 Task: Change arrow line to dashed dotted.
Action: Mouse moved to (533, 300)
Screenshot: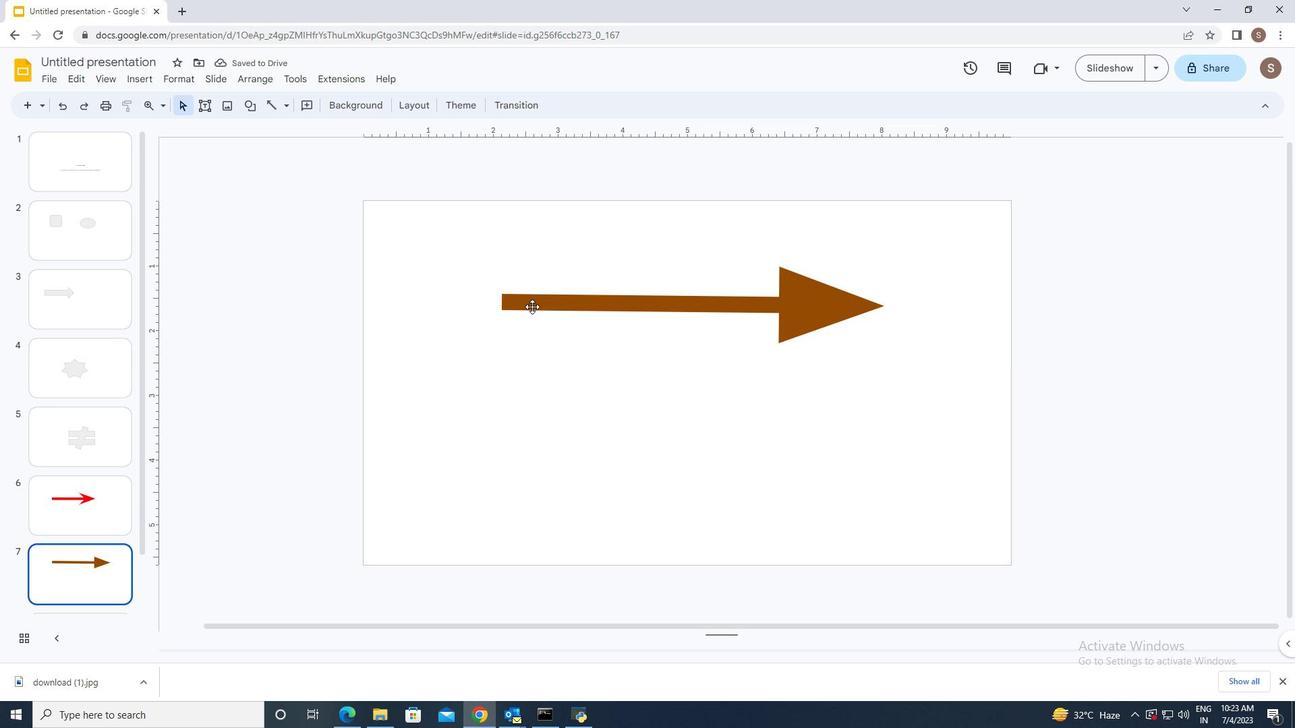 
Action: Mouse pressed left at (533, 300)
Screenshot: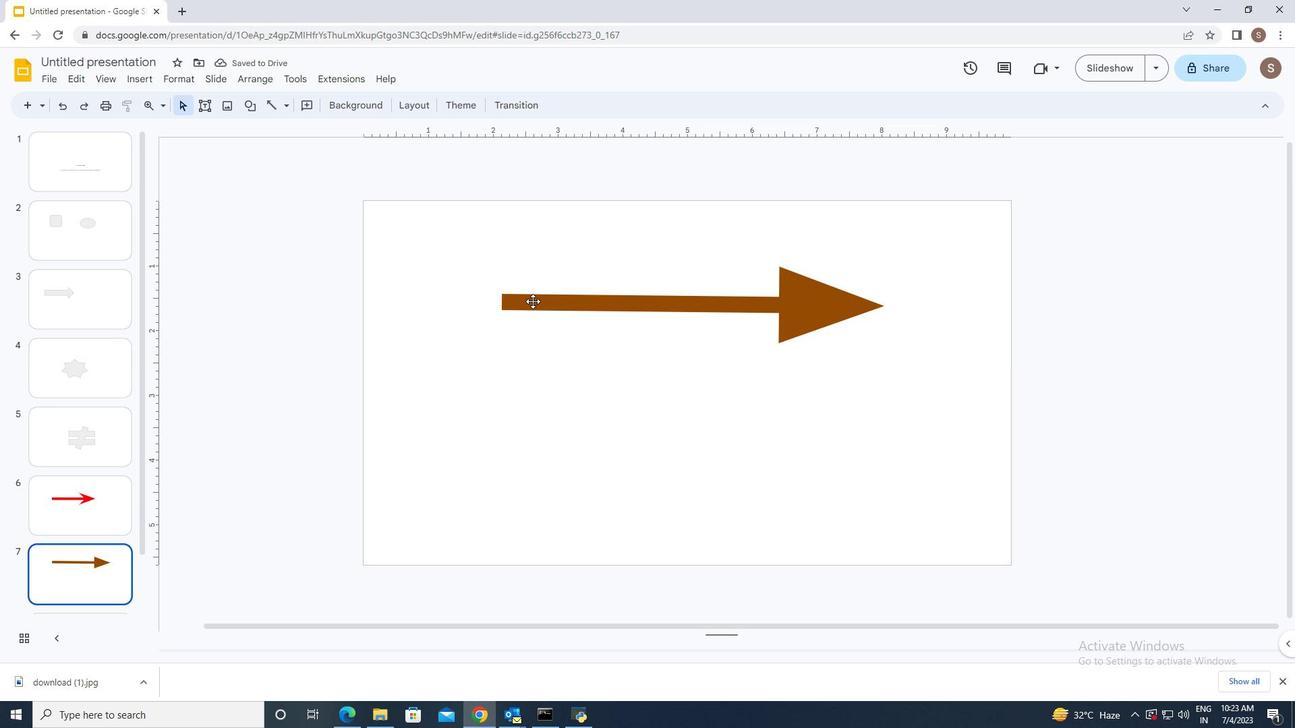 
Action: Mouse moved to (346, 105)
Screenshot: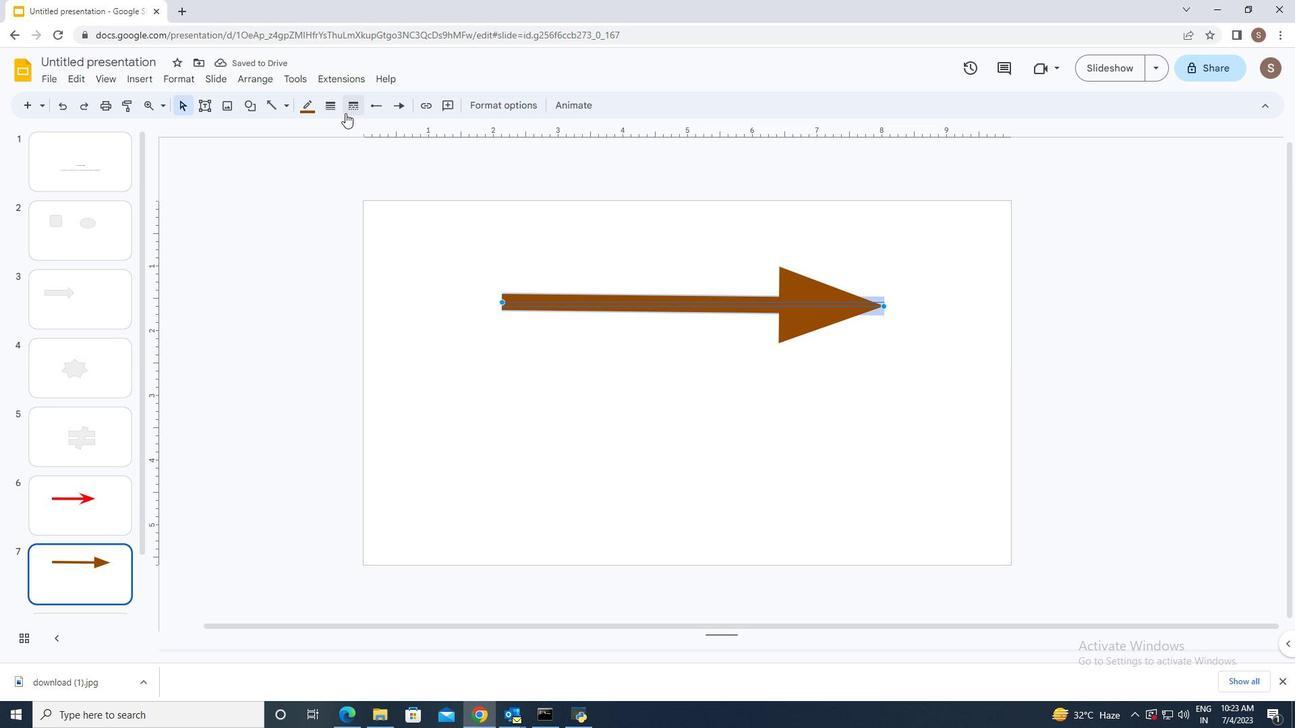 
Action: Mouse pressed left at (346, 105)
Screenshot: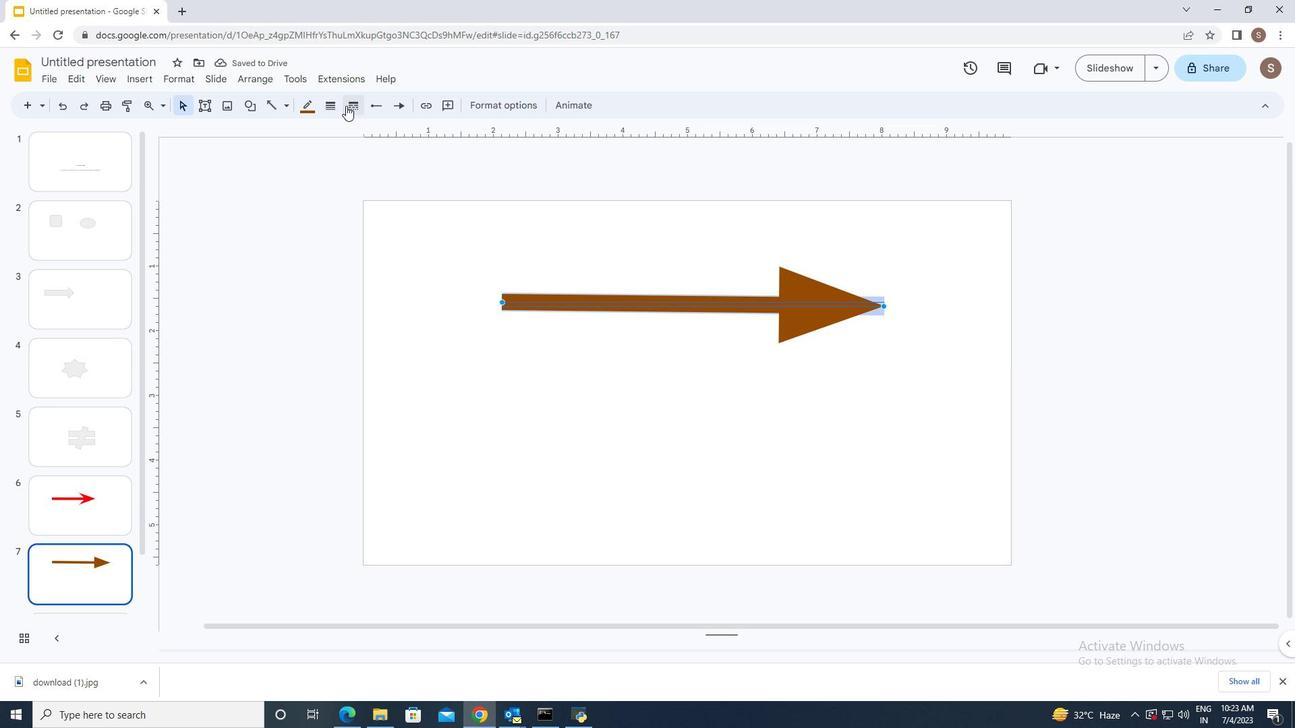 
Action: Mouse moved to (367, 196)
Screenshot: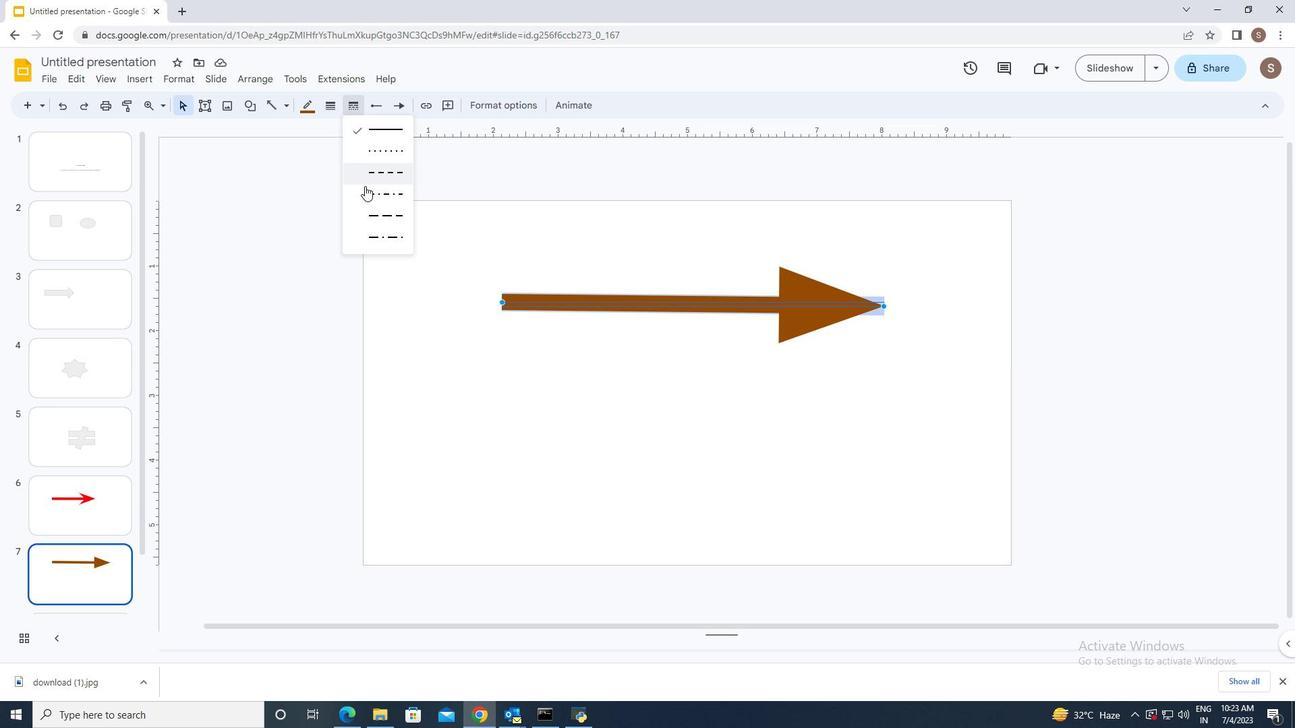 
Action: Mouse pressed left at (367, 196)
Screenshot: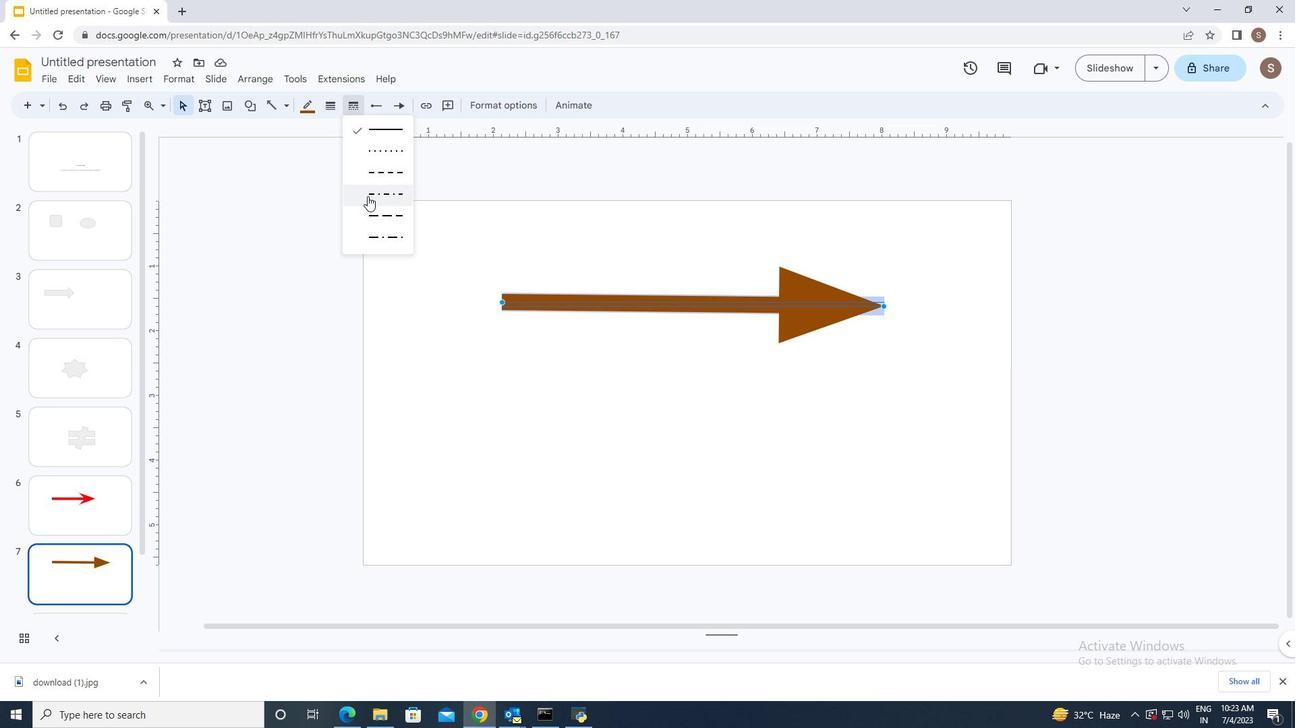 
Action: Mouse moved to (504, 383)
Screenshot: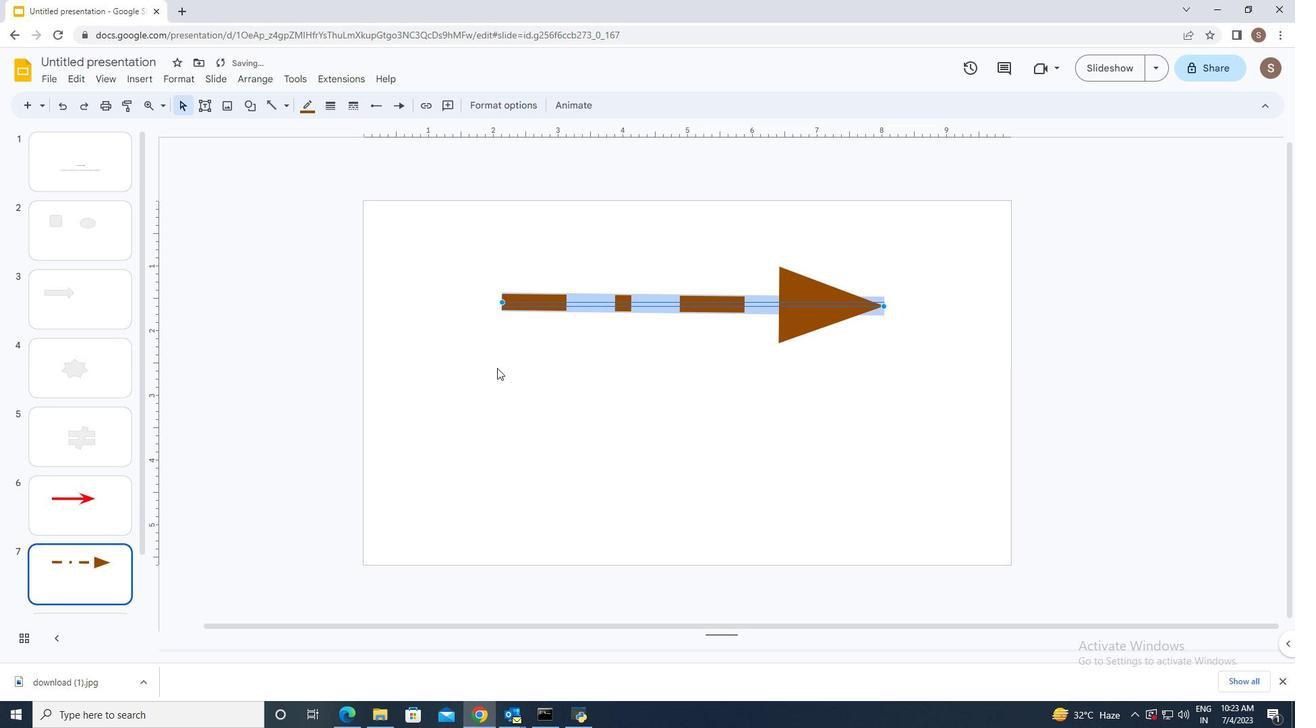 
Action: Mouse pressed left at (504, 383)
Screenshot: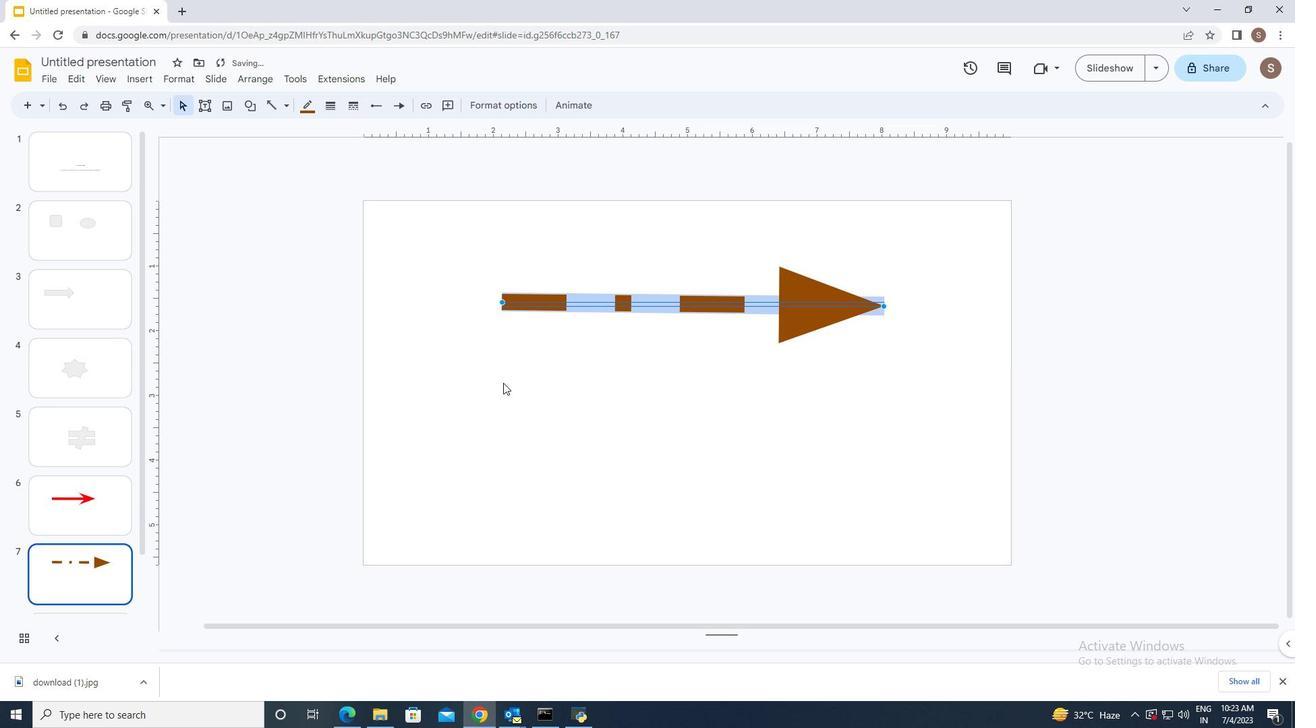 
